 Task: Compute the floor of 4.7.
Action: Mouse moved to (1281, 82)
Screenshot: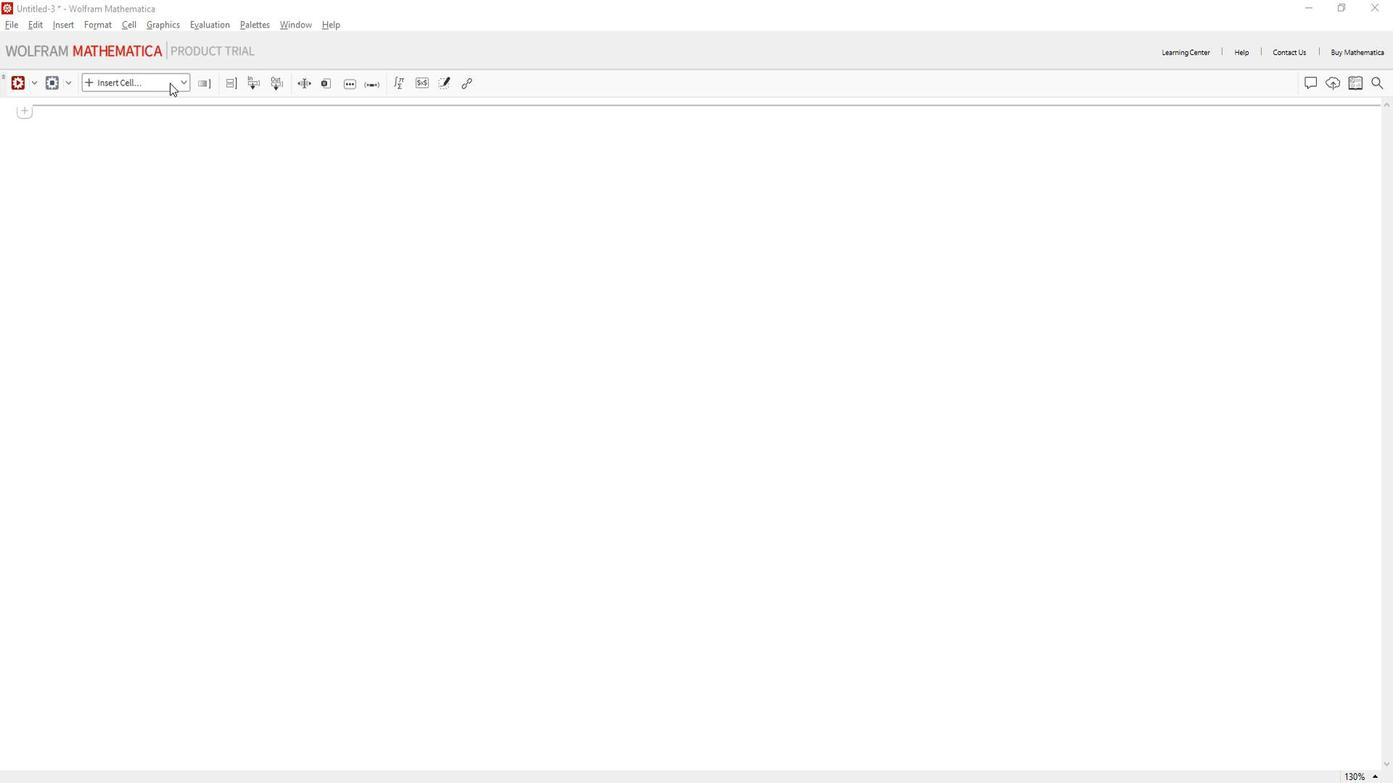 
Action: Mouse pressed left at (1281, 82)
Screenshot: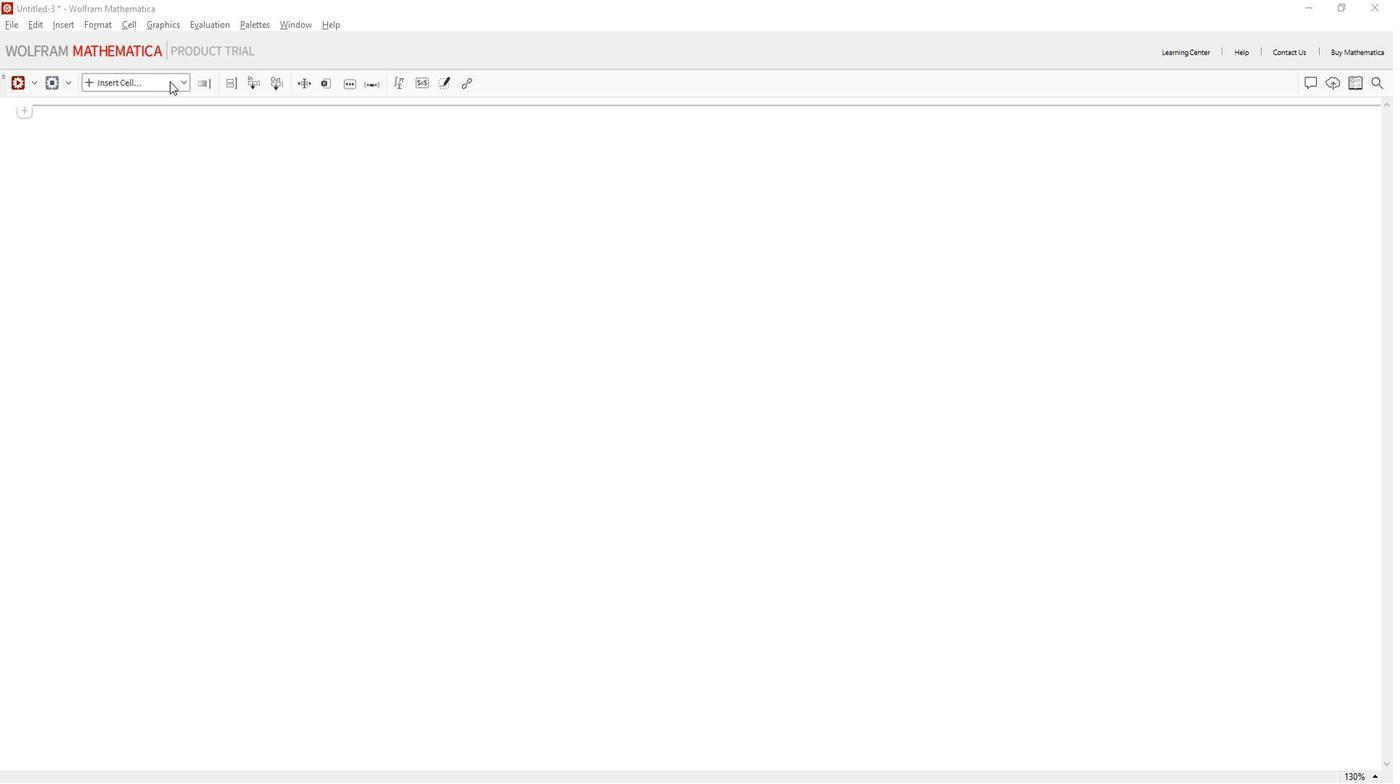 
Action: Mouse moved to (1254, 107)
Screenshot: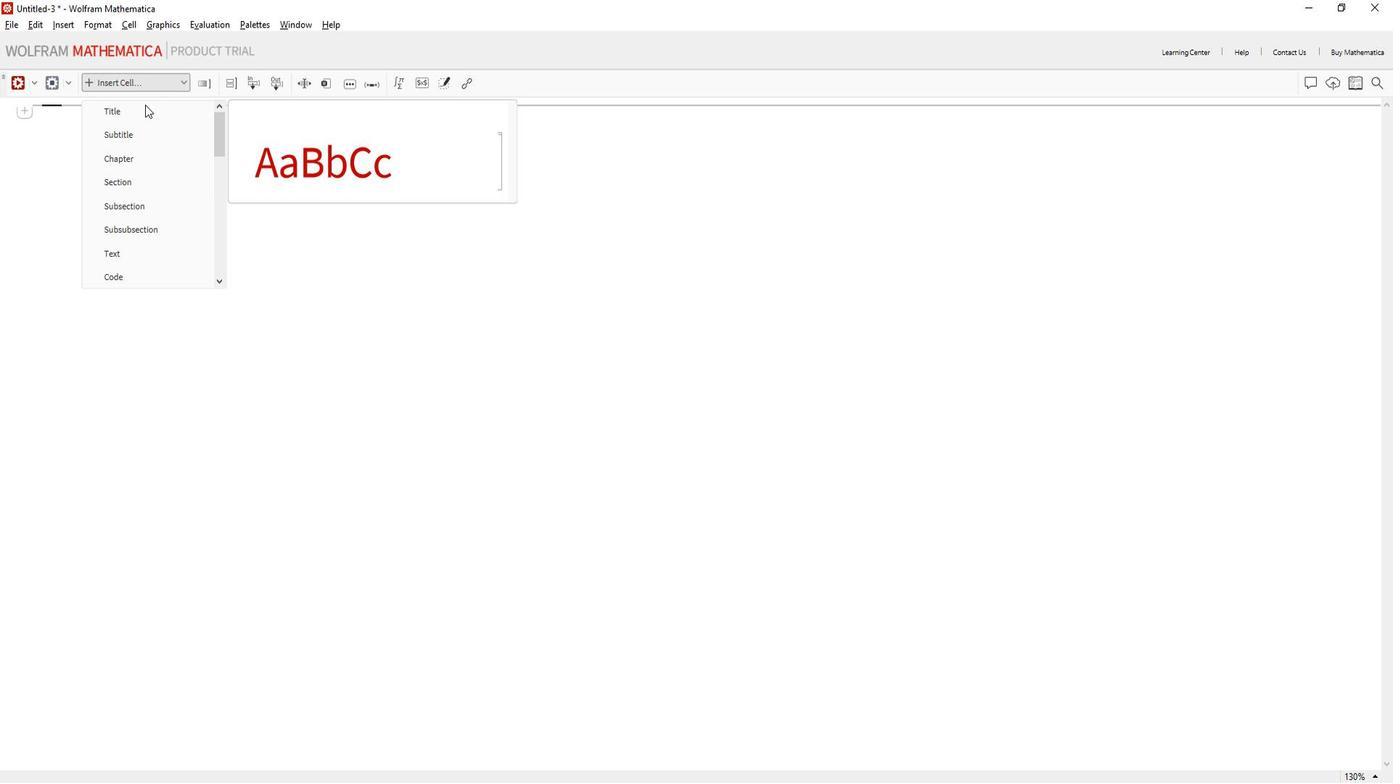 
Action: Mouse pressed left at (1254, 107)
Screenshot: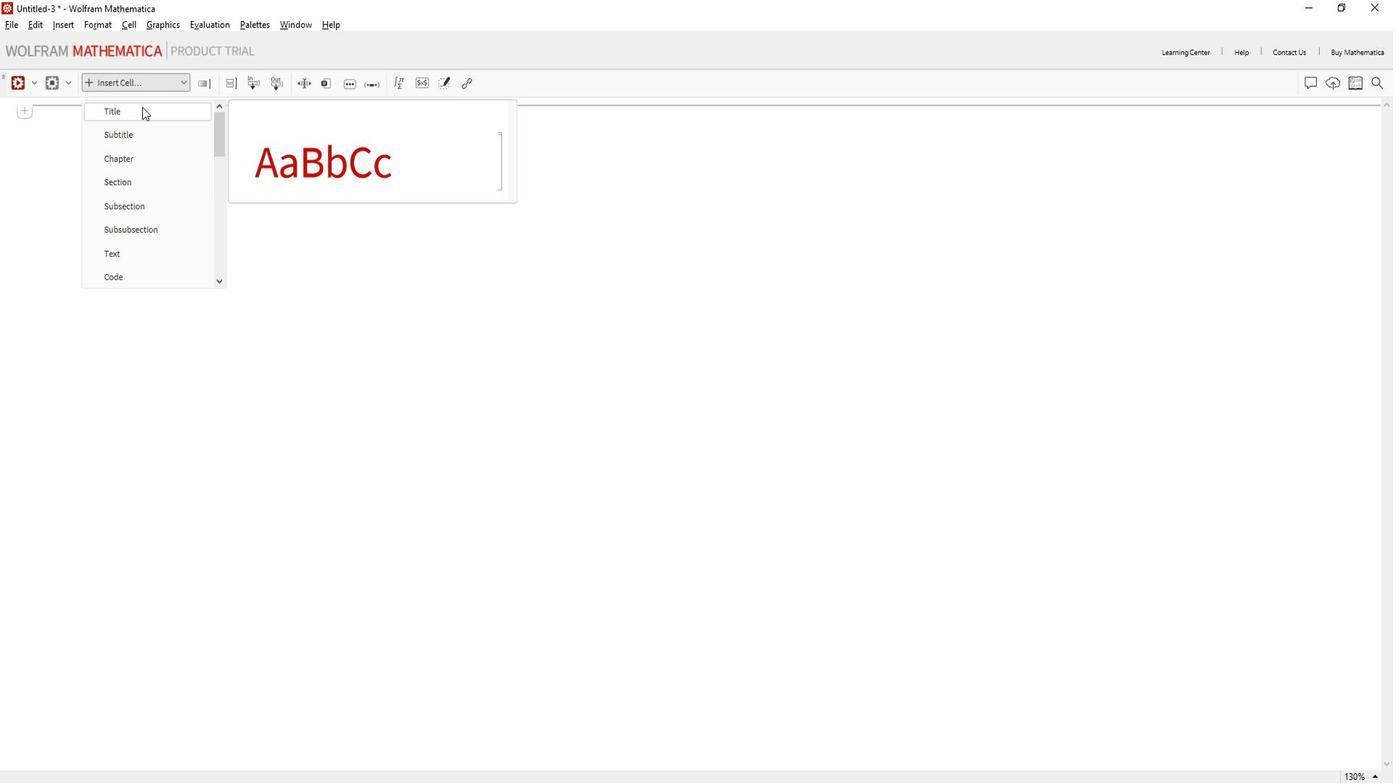 
Action: Key pressed <Key.shift>Compute<Key.space>the<Key.space>floor
Screenshot: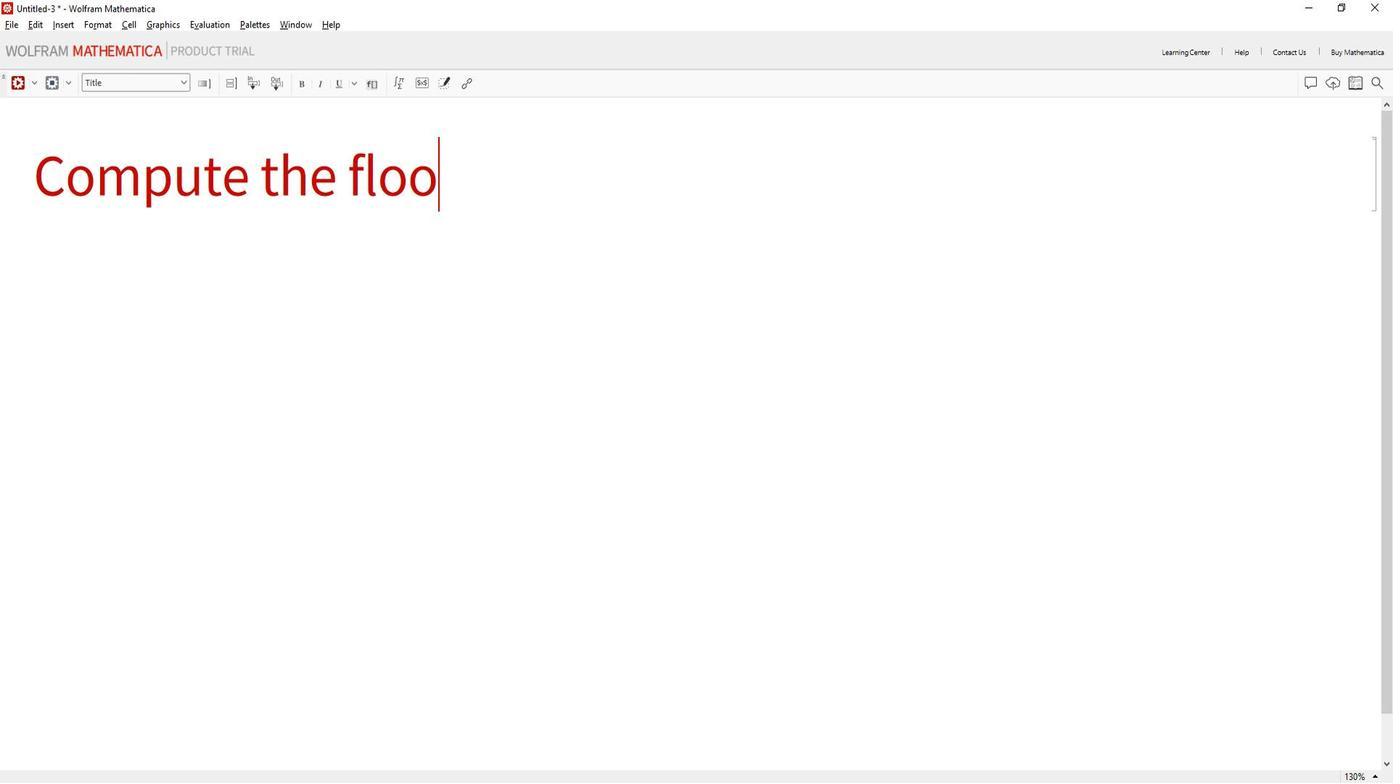 
Action: Mouse moved to (1284, 296)
Screenshot: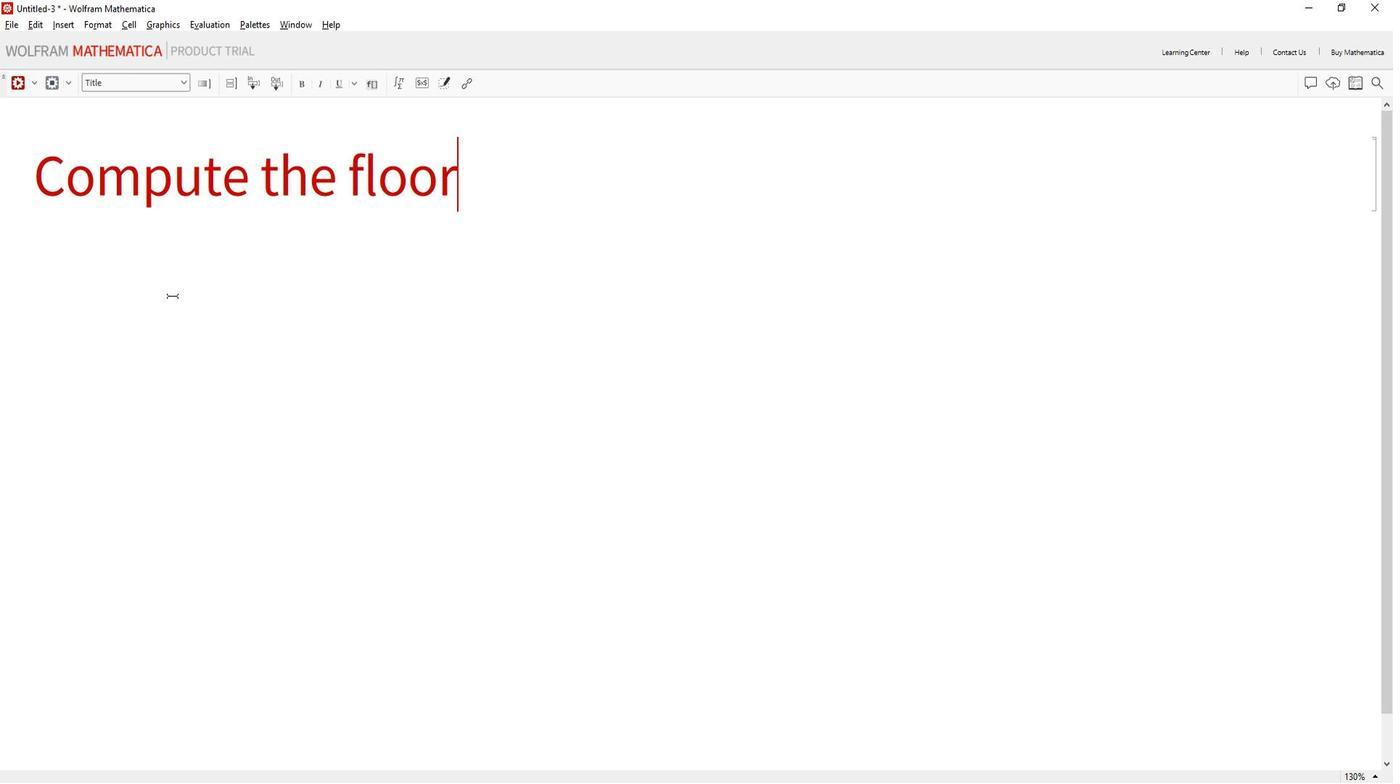 
Action: Mouse pressed left at (1284, 296)
Screenshot: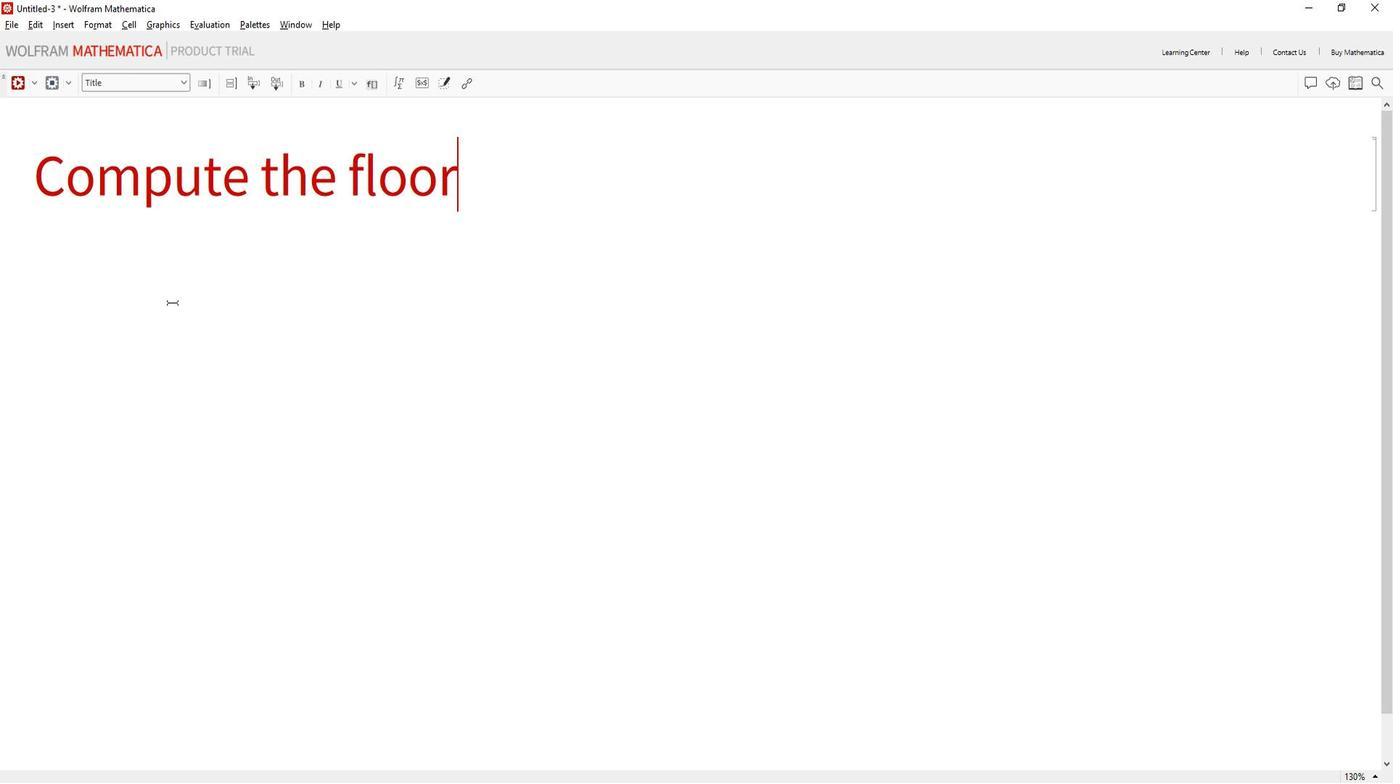 
Action: Mouse moved to (1257, 83)
Screenshot: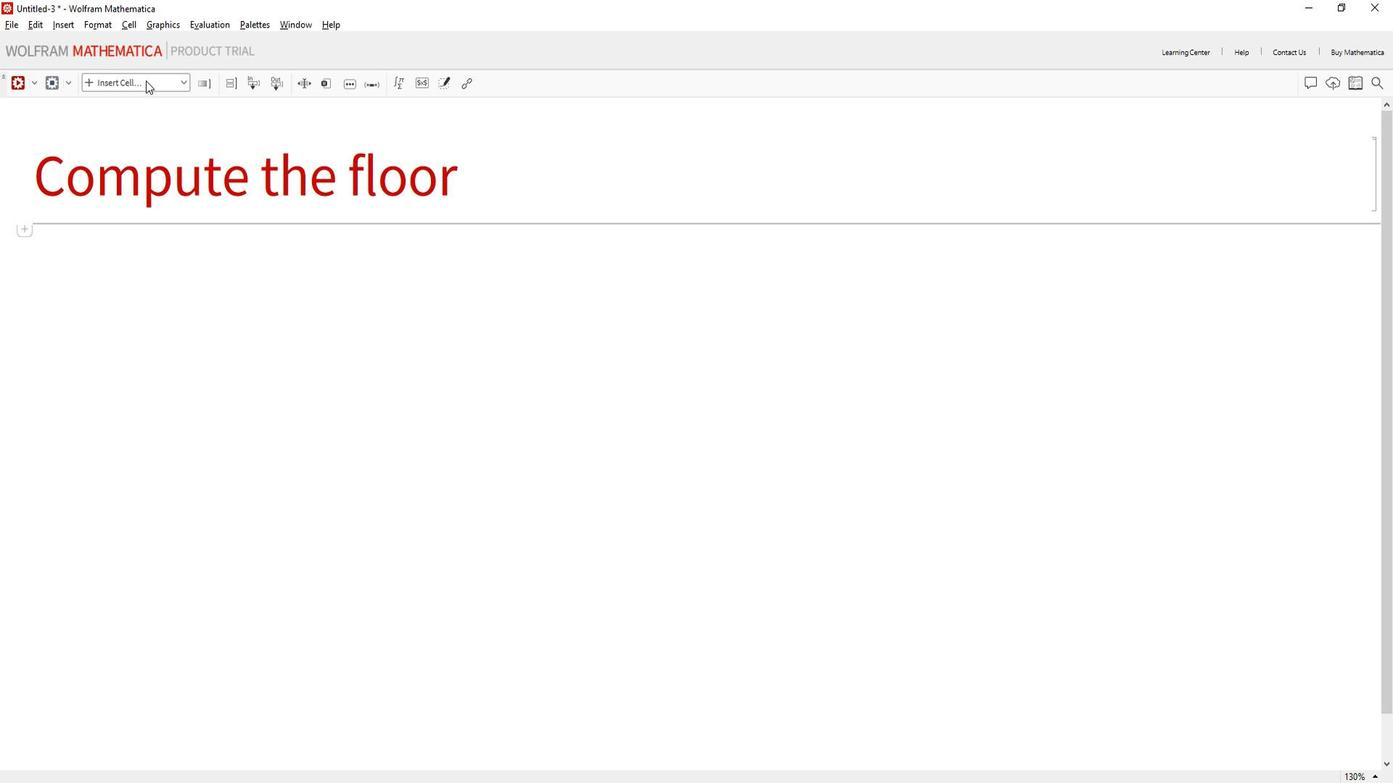 
Action: Mouse pressed left at (1257, 83)
Screenshot: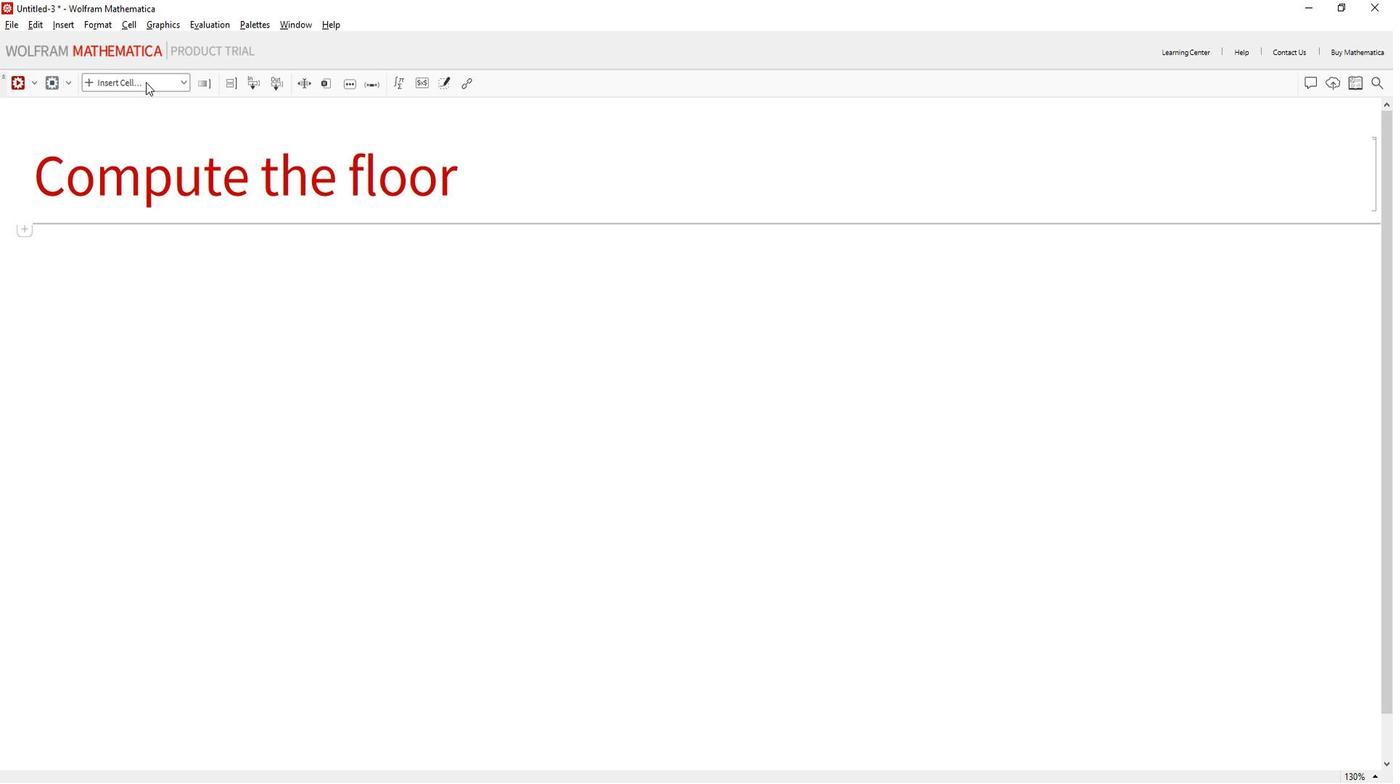 
Action: Mouse moved to (1225, 274)
Screenshot: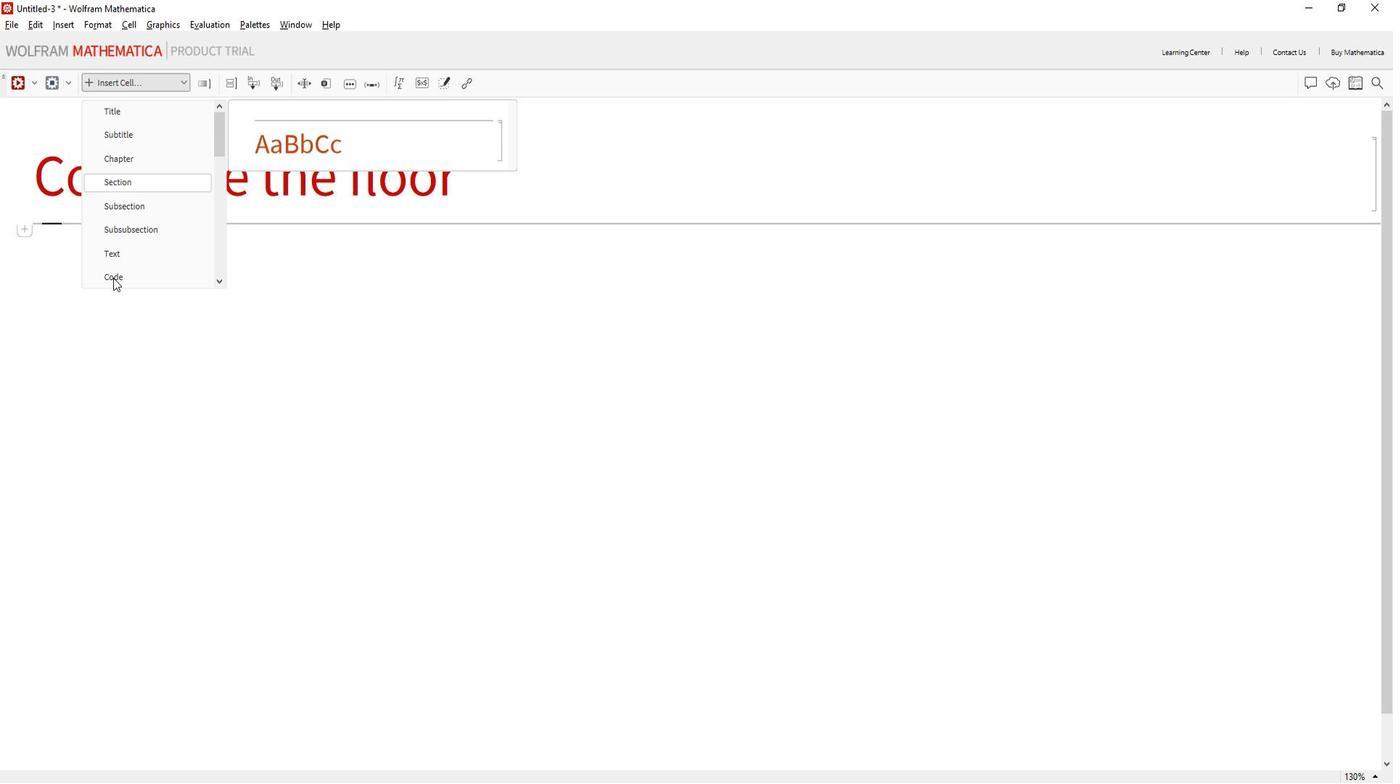 
Action: Mouse pressed left at (1225, 274)
Screenshot: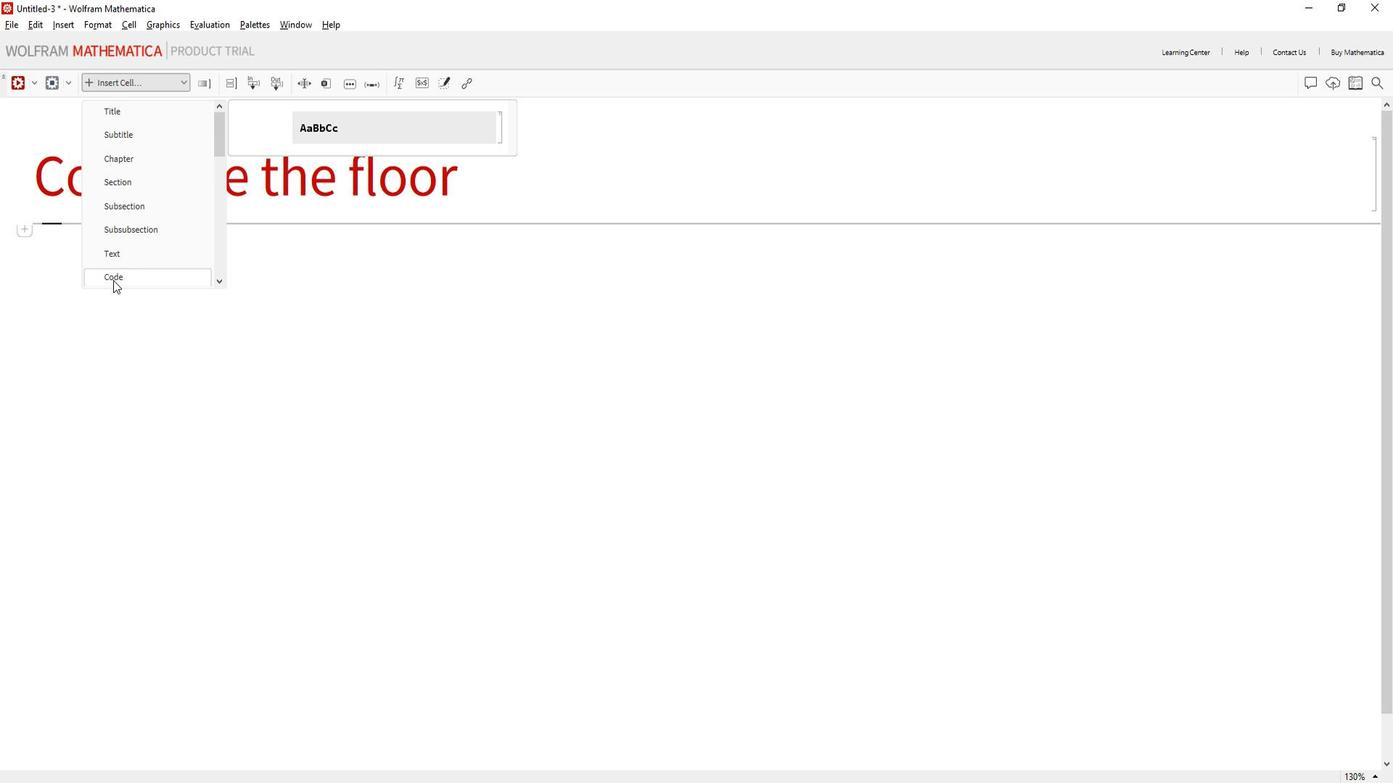 
Action: Mouse moved to (1028, 275)
Screenshot: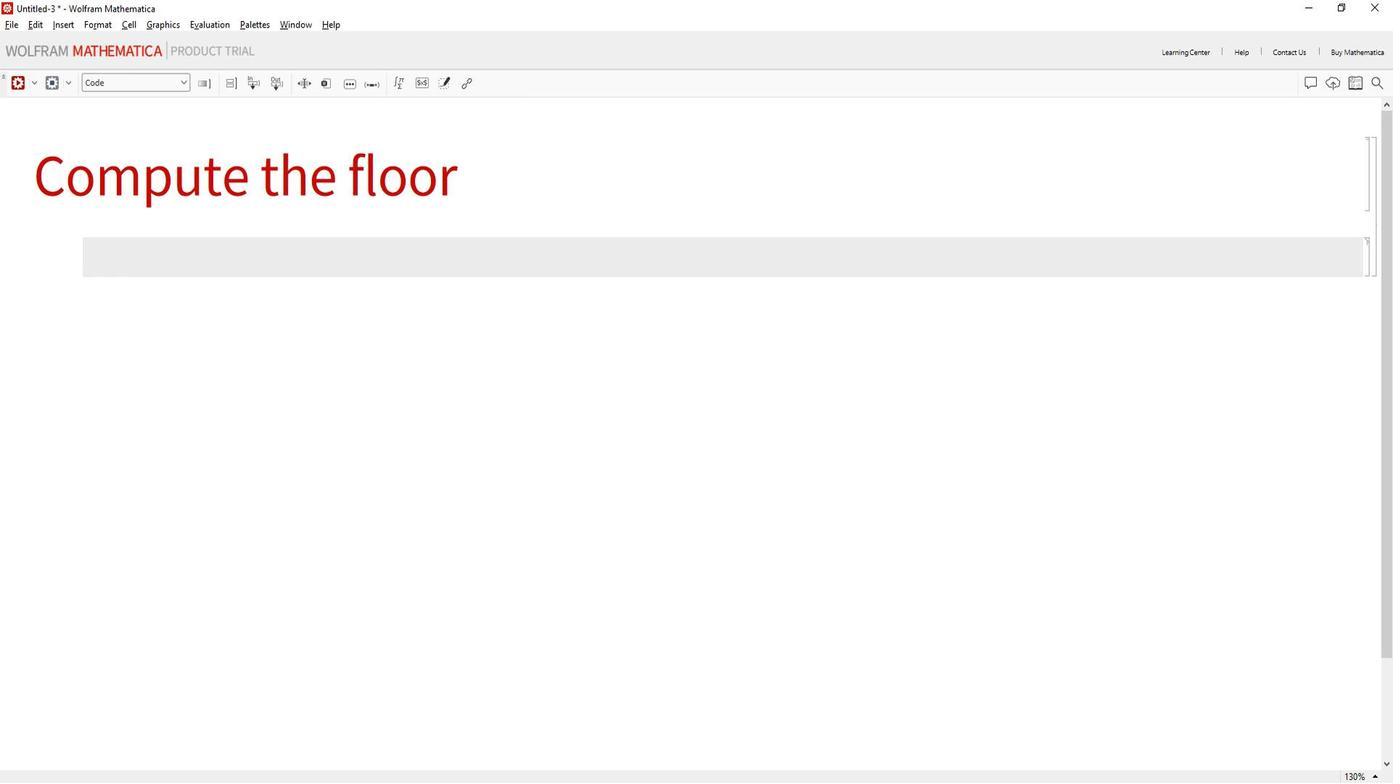 
Action: Mouse pressed left at (1028, 275)
Screenshot: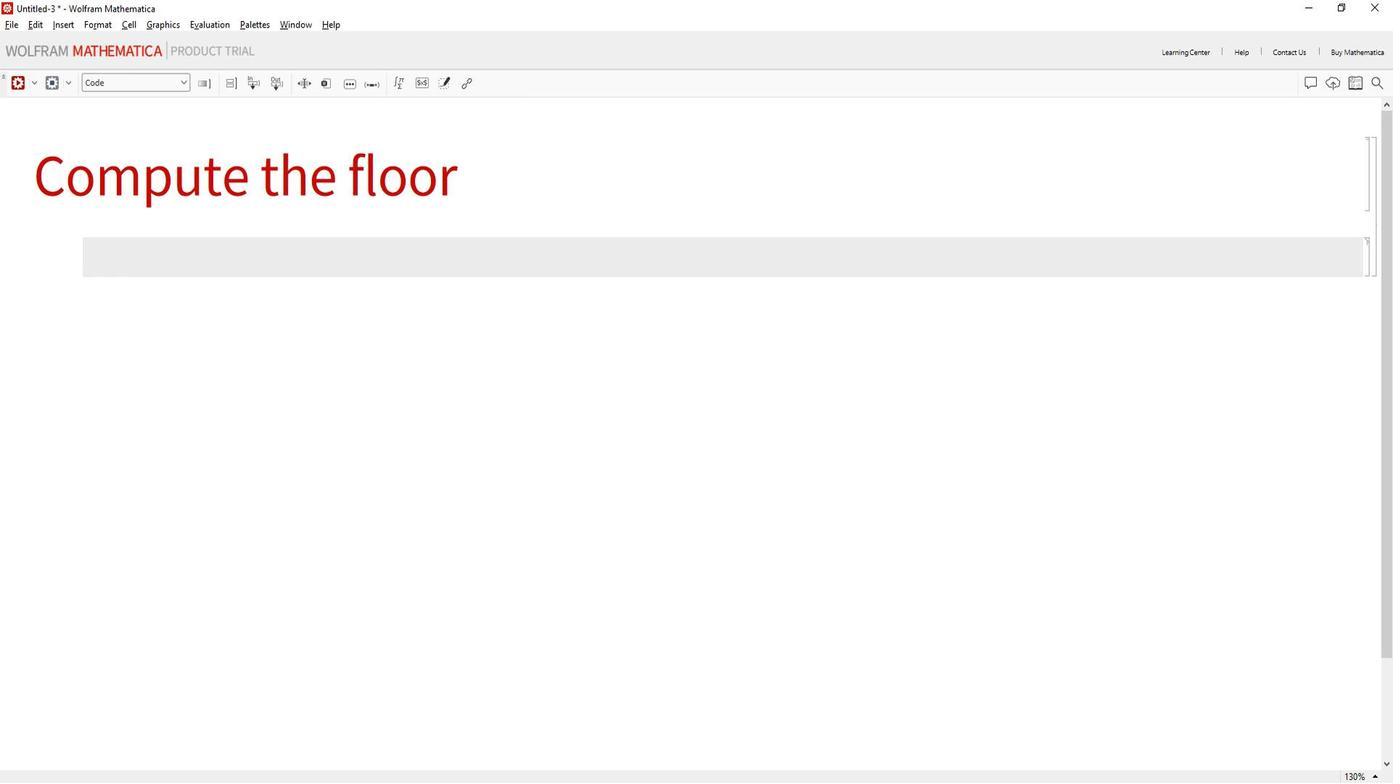 
Action: Mouse moved to (1215, 252)
Screenshot: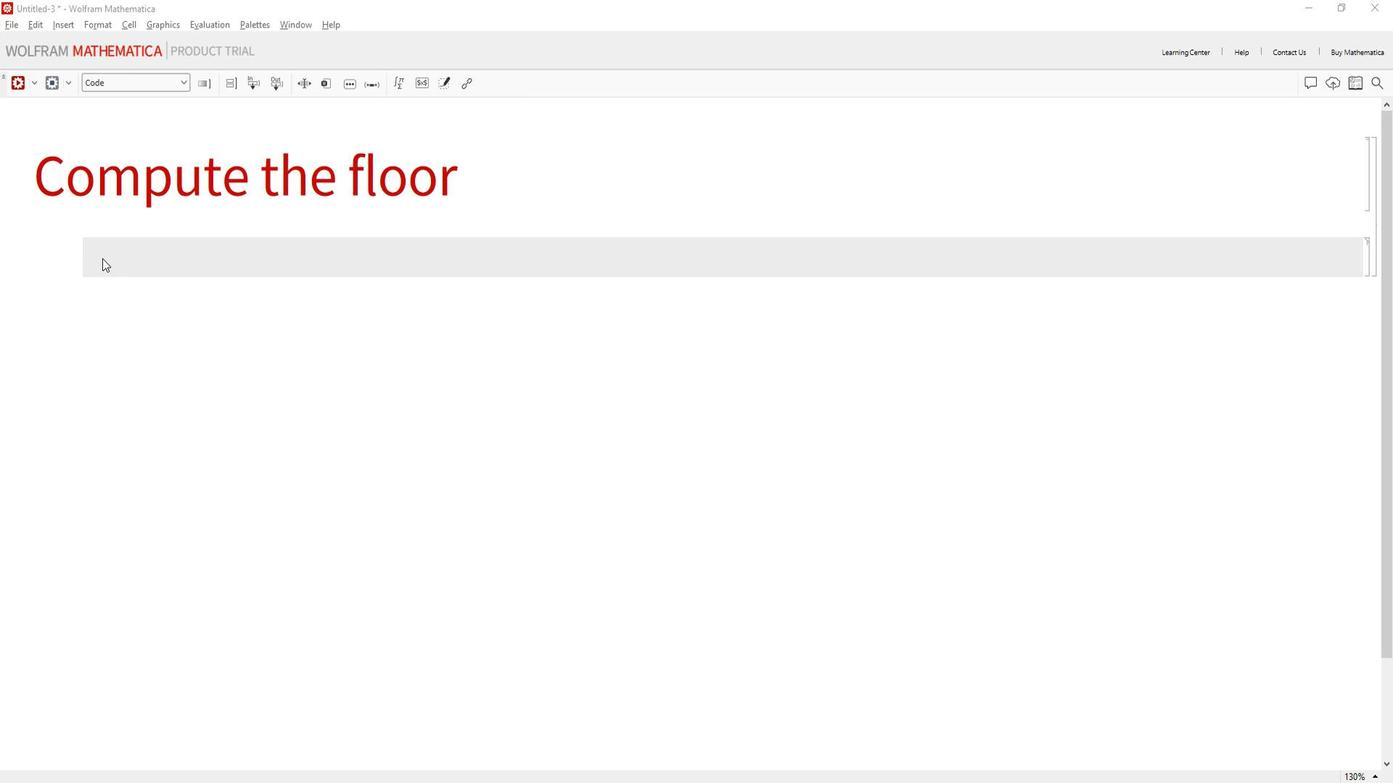 
Action: Mouse pressed left at (1215, 252)
Screenshot: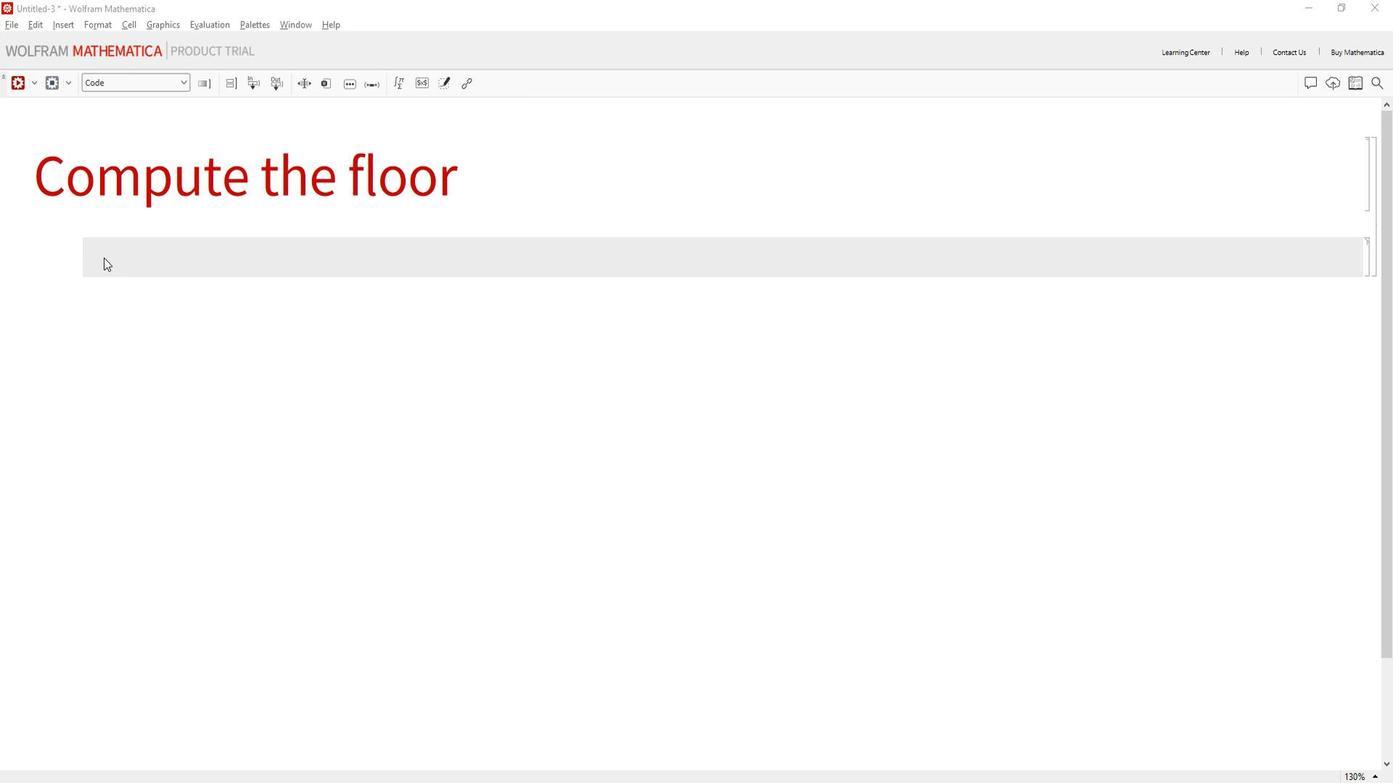 
Action: Key pressed <Key.shift_r>(*<Key.shift>Compute<Key.space>the<Key.space>floor<Key.space>of<Key.space>4.7<Key.right><Key.right>floor<Key.shift>Value<Key.enter><Key.space>=<Key.space><Key.shift>Floor[4.7<Key.right><Key.enter><Key.enter><Key.shift_r><Key.shift_r><Key.shift_r><Key.shift_r>(*<Key.shift>Display<Key.space>the<Key.space>result<Key.right><Key.right><Key.enter><Key.shift>Print<Key.enter>[<Key.shift_r>"<Key.shift><Key.shift><Key.shift><Key.shift><Key.shift><Key.shift><Key.shift>The<Key.space>floor<Key.space>of<Key.space>4.7<Key.space>is<Key.shift_r>:<Key.space><Key.right>,<Key.space>fool<Key.backspace>r<Key.backspace><Key.backspace><Key.backspace>loor<Key.shift>Value<Key.enter>
Screenshot: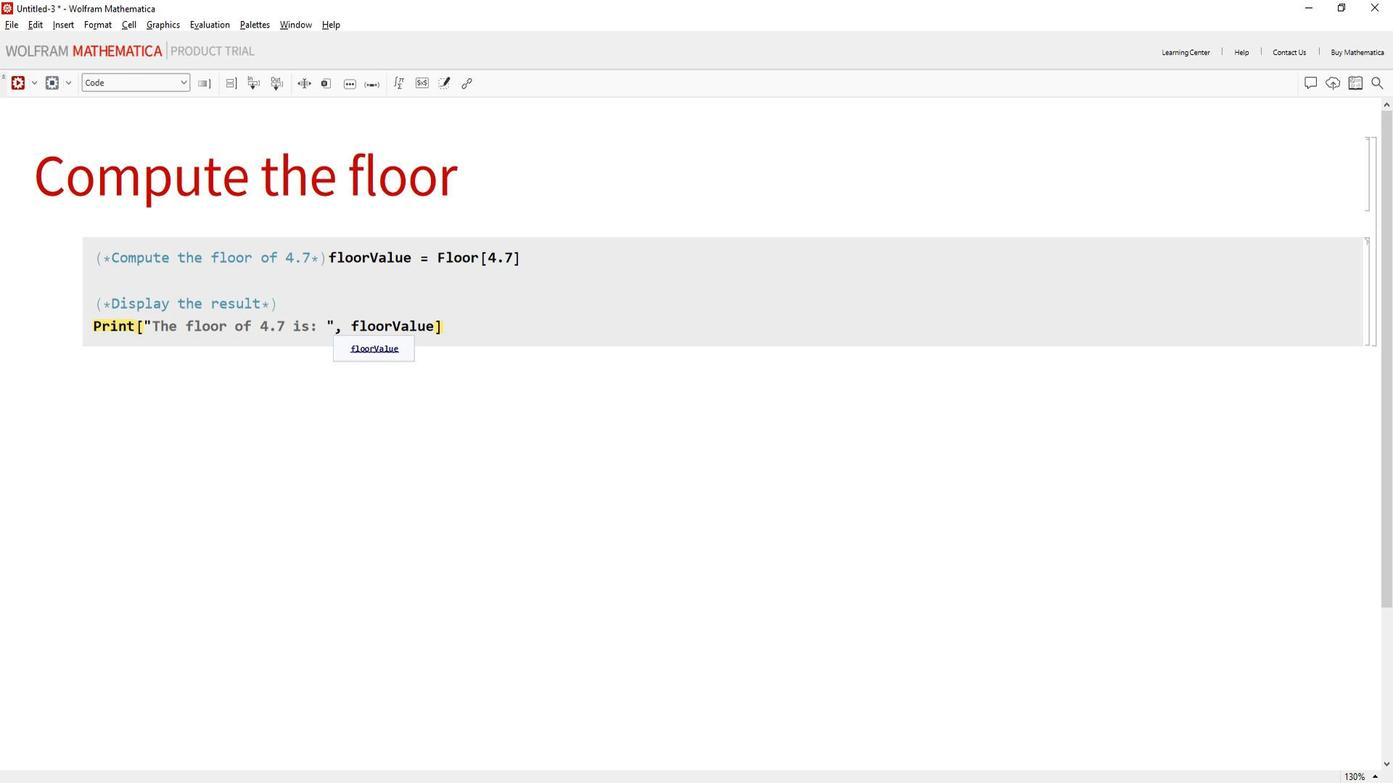 
Action: Mouse moved to (1341, 280)
Screenshot: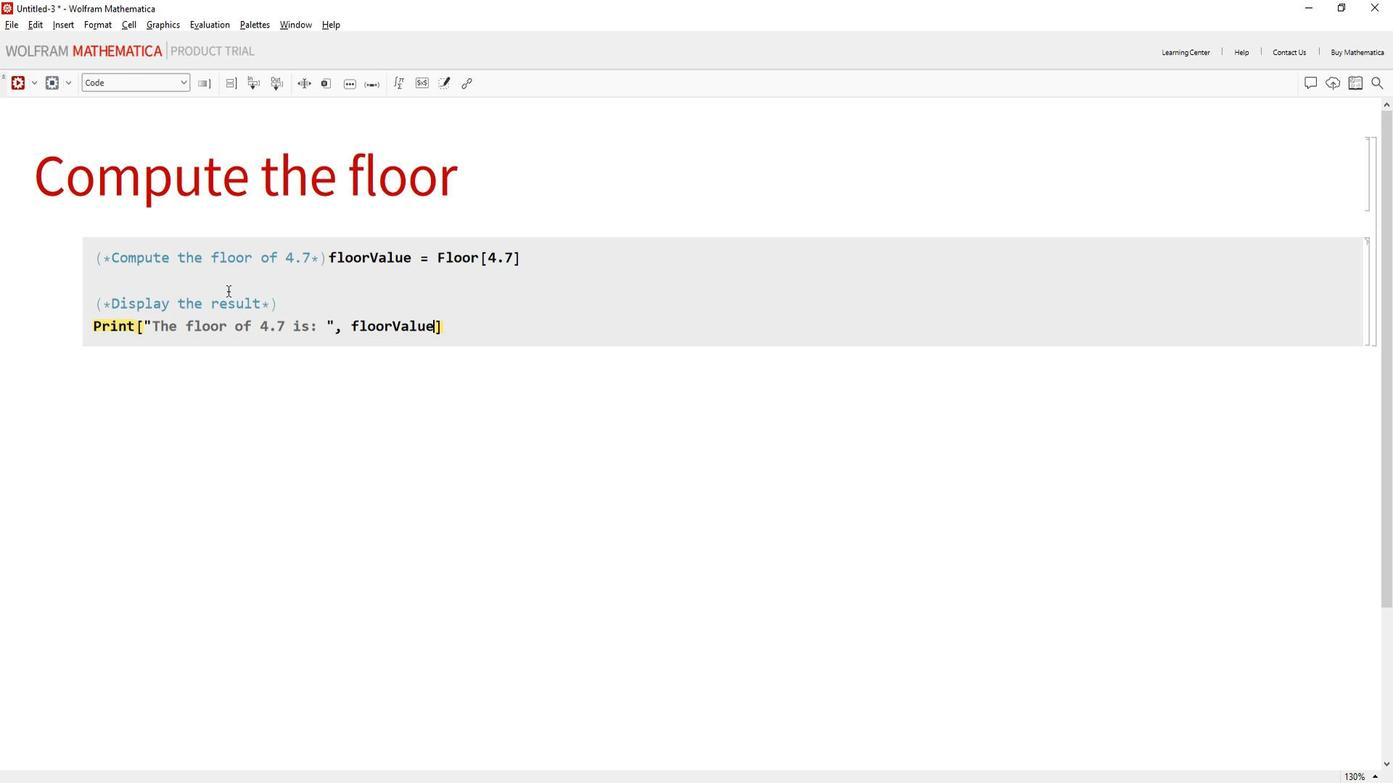 
Action: Mouse pressed left at (1341, 280)
Screenshot: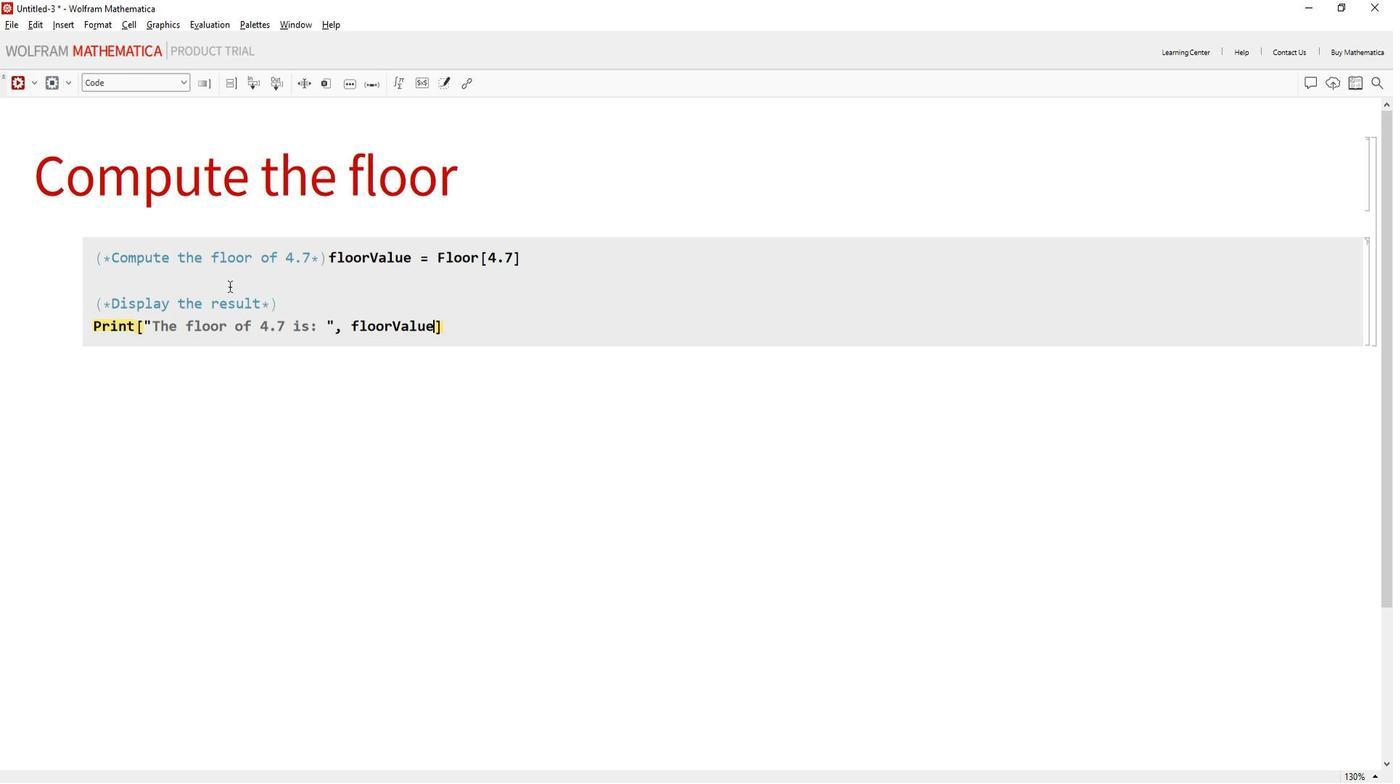 
Action: Mouse moved to (1135, 87)
Screenshot: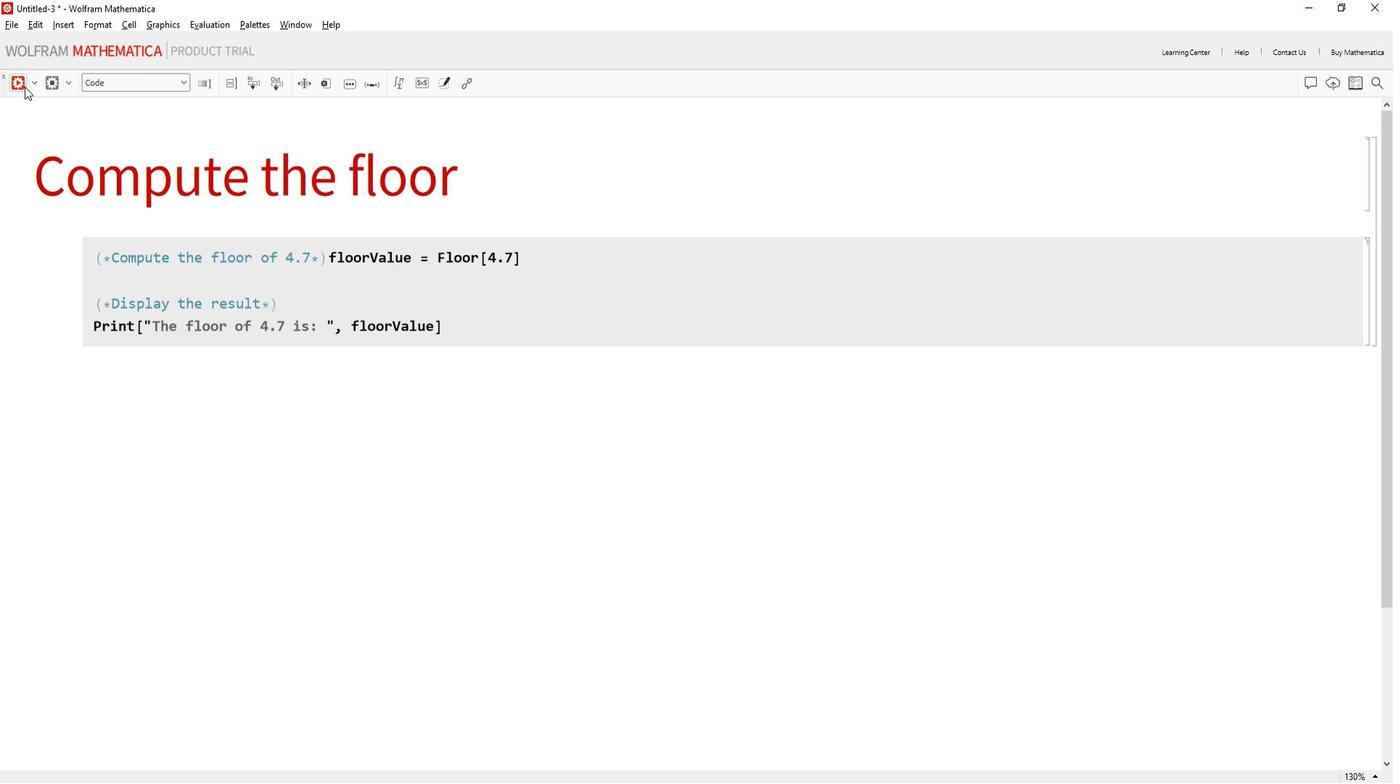 
Action: Mouse pressed left at (1135, 87)
Screenshot: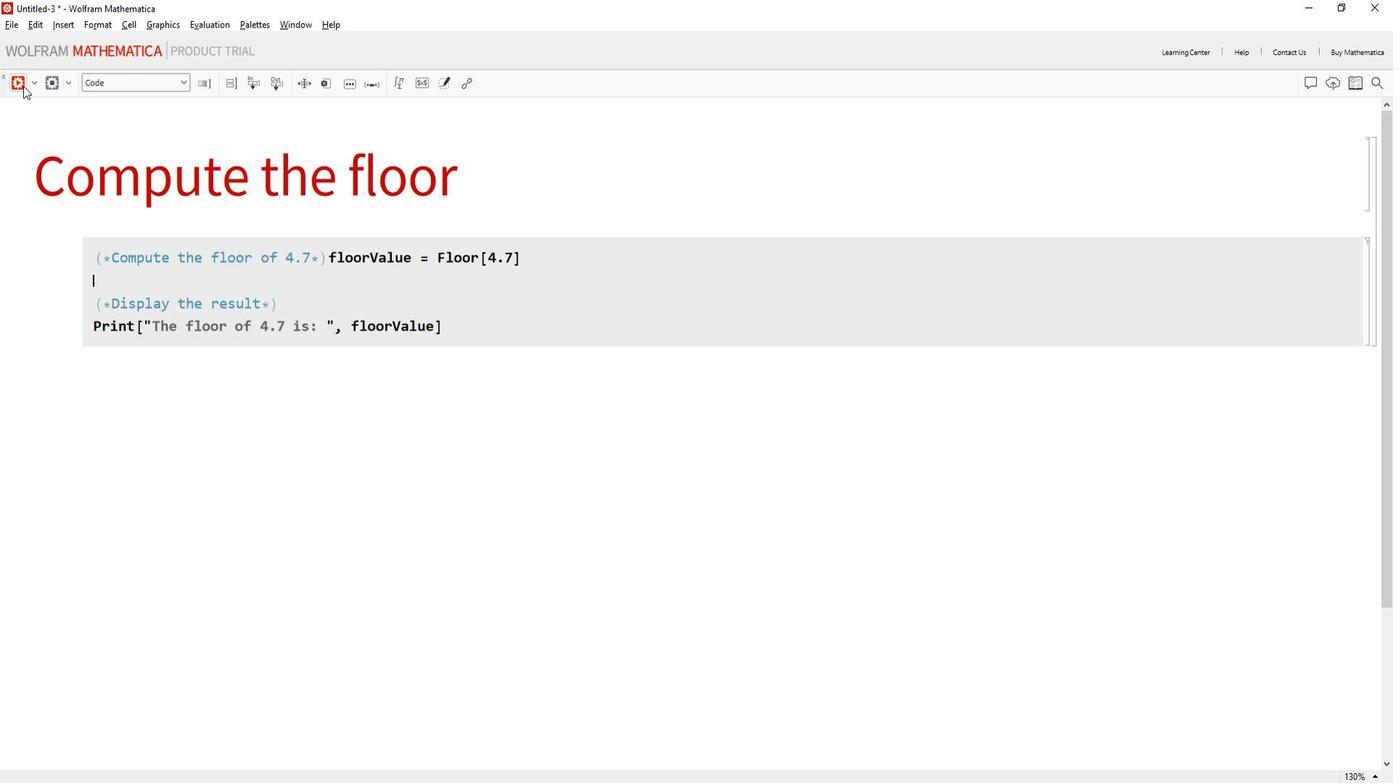 
Action: Mouse moved to (1247, 370)
Screenshot: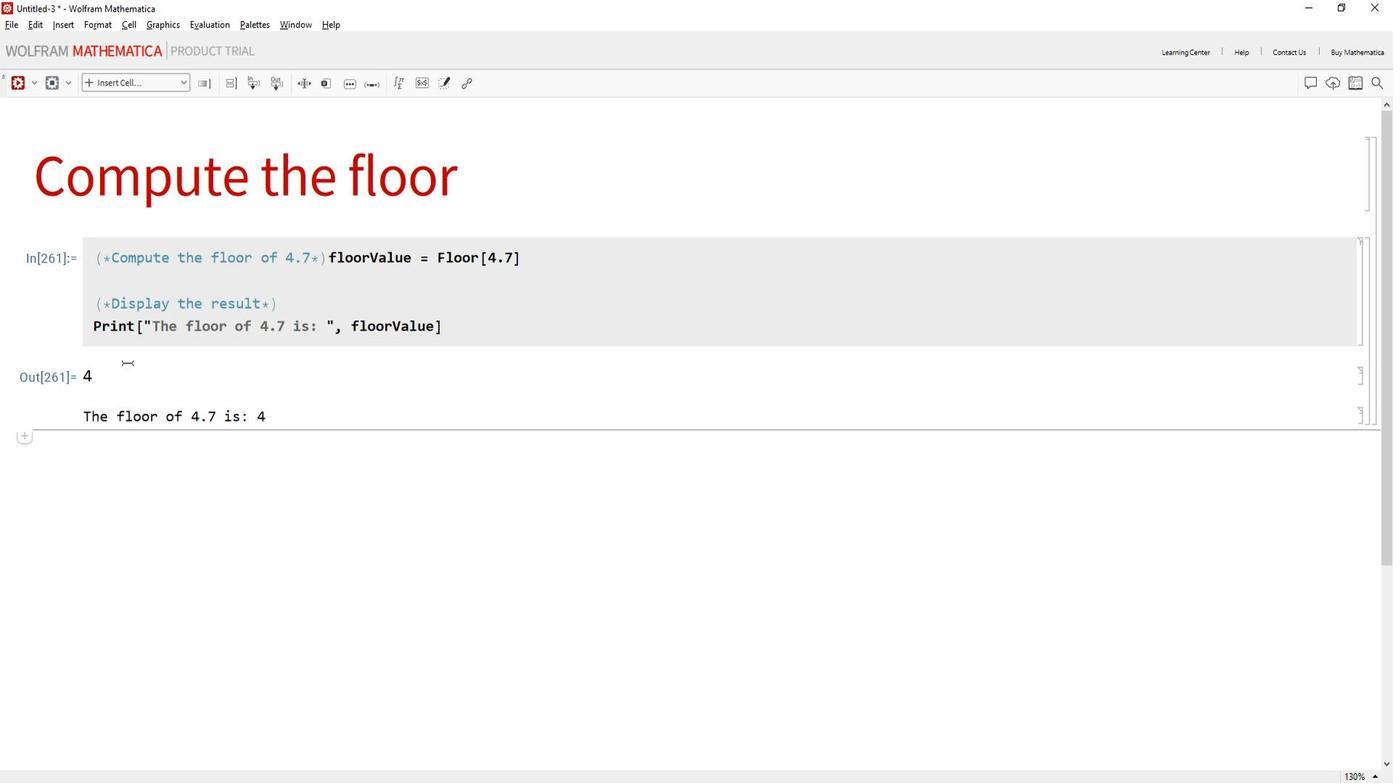
